 Task: View the HOLIDAY trailer
Action: Mouse moved to (130, 79)
Screenshot: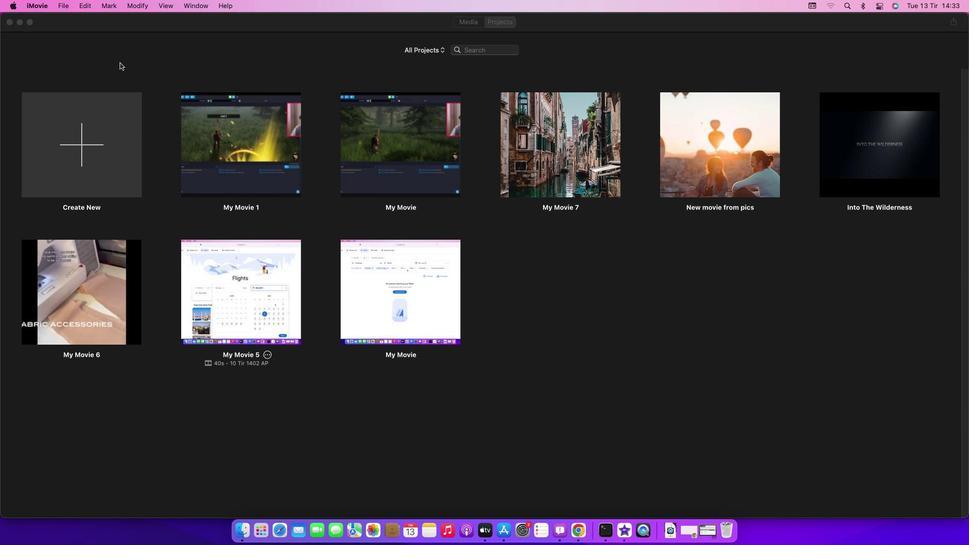 
Action: Mouse pressed left at (130, 79)
Screenshot: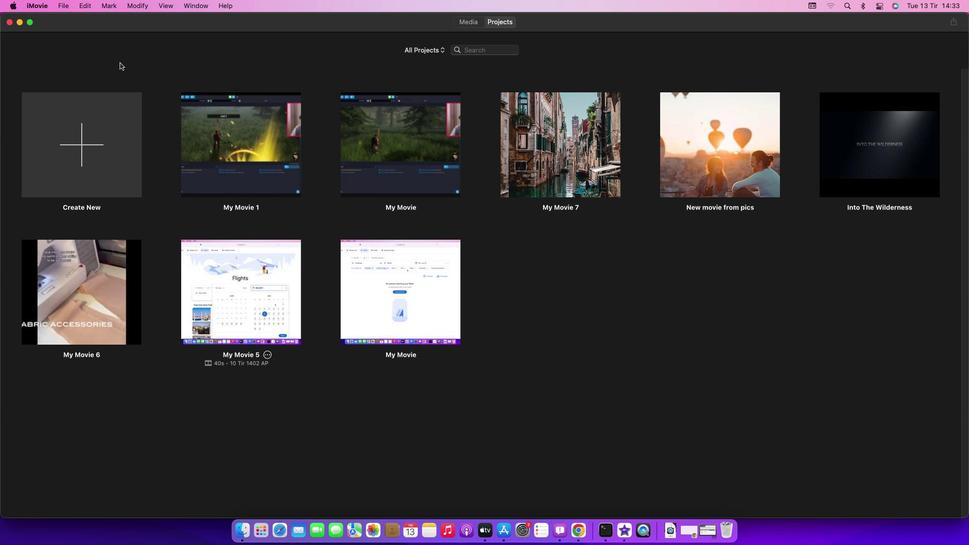 
Action: Mouse moved to (83, 31)
Screenshot: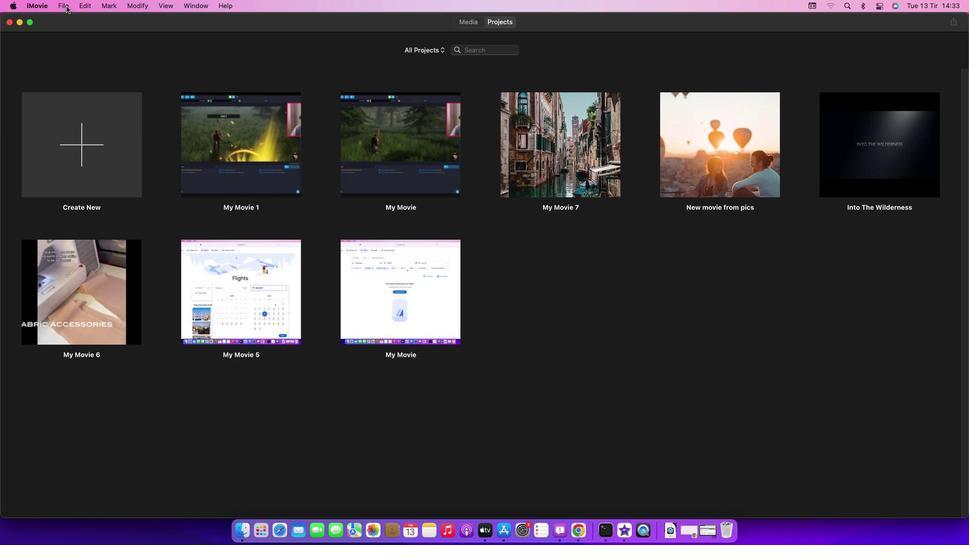 
Action: Mouse pressed left at (83, 31)
Screenshot: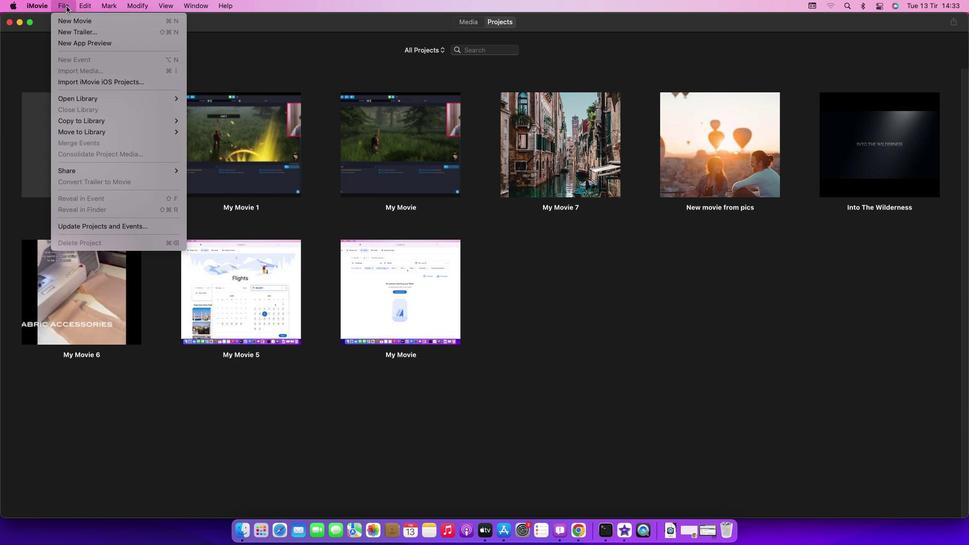 
Action: Mouse moved to (99, 56)
Screenshot: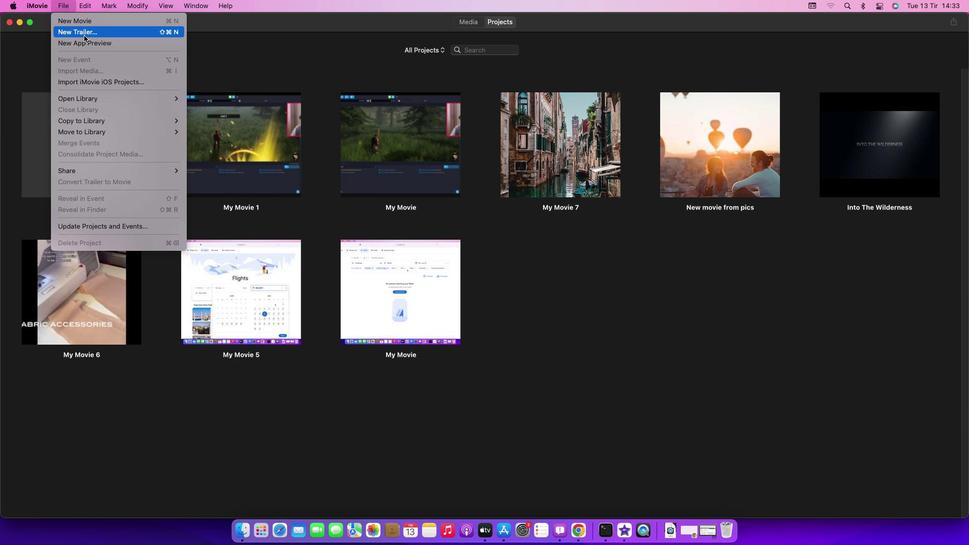 
Action: Mouse pressed left at (99, 56)
Screenshot: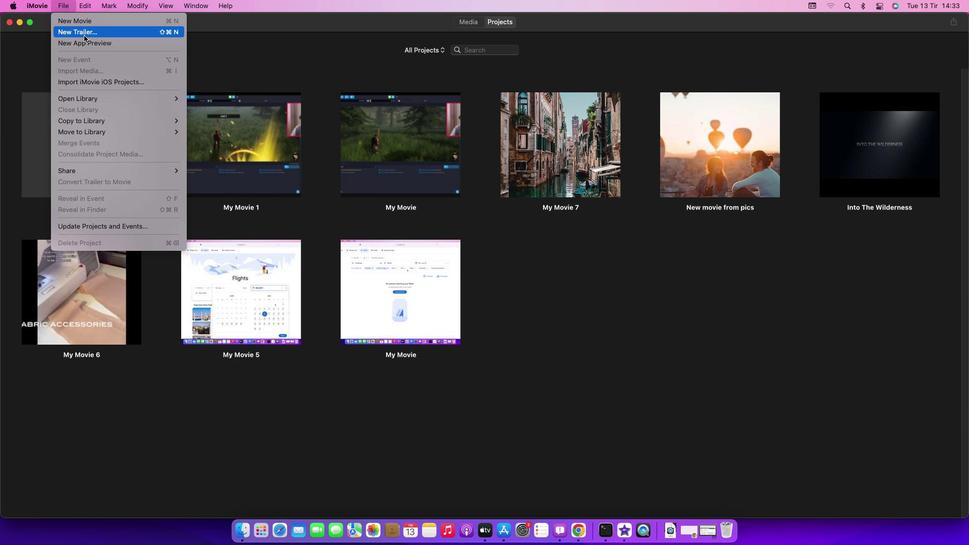 
Action: Mouse moved to (532, 263)
Screenshot: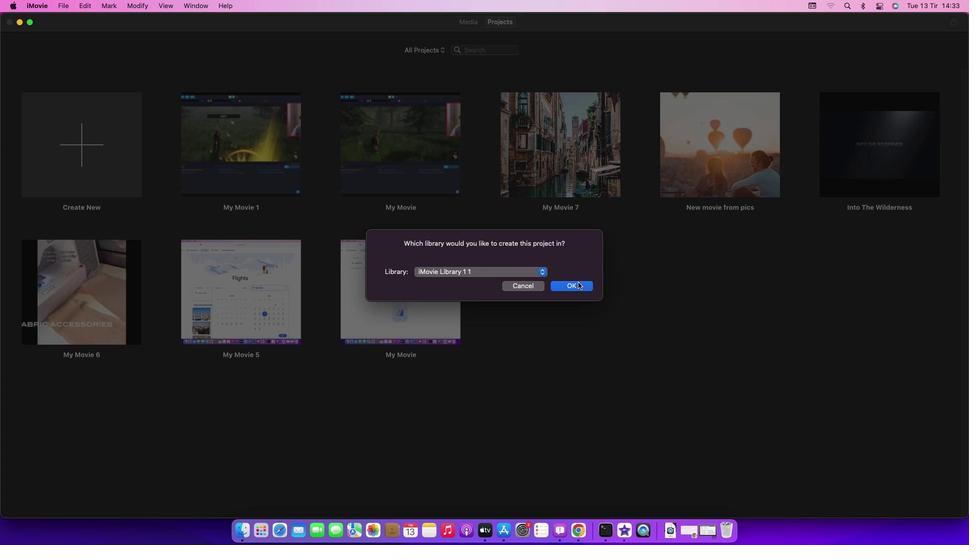 
Action: Mouse pressed left at (532, 263)
Screenshot: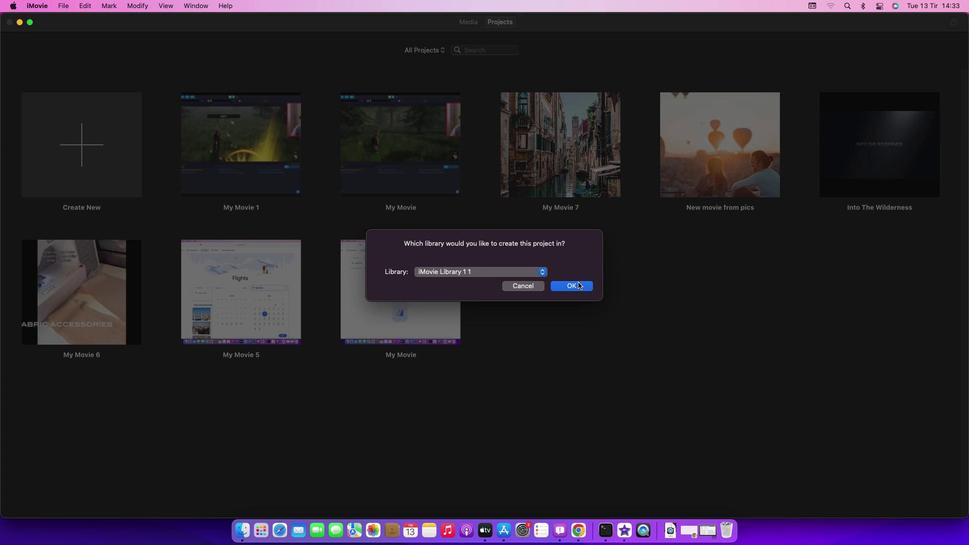 
Action: Mouse moved to (463, 196)
Screenshot: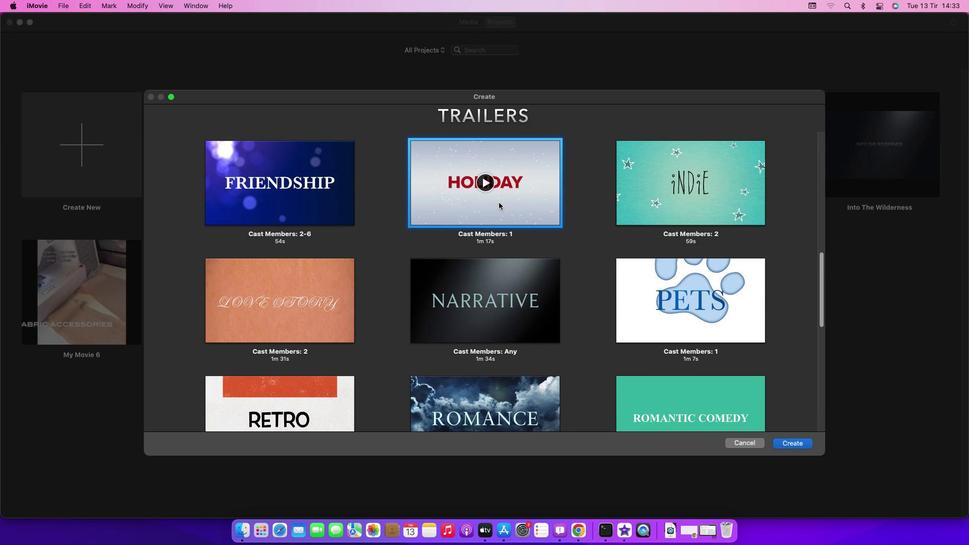 
Action: Mouse pressed left at (463, 196)
Screenshot: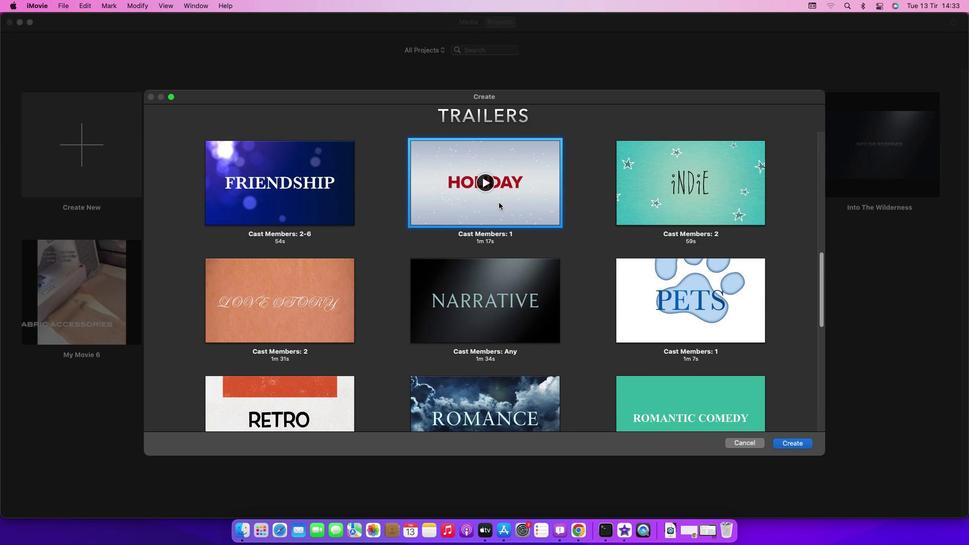 
Action: Mouse moved to (724, 405)
Screenshot: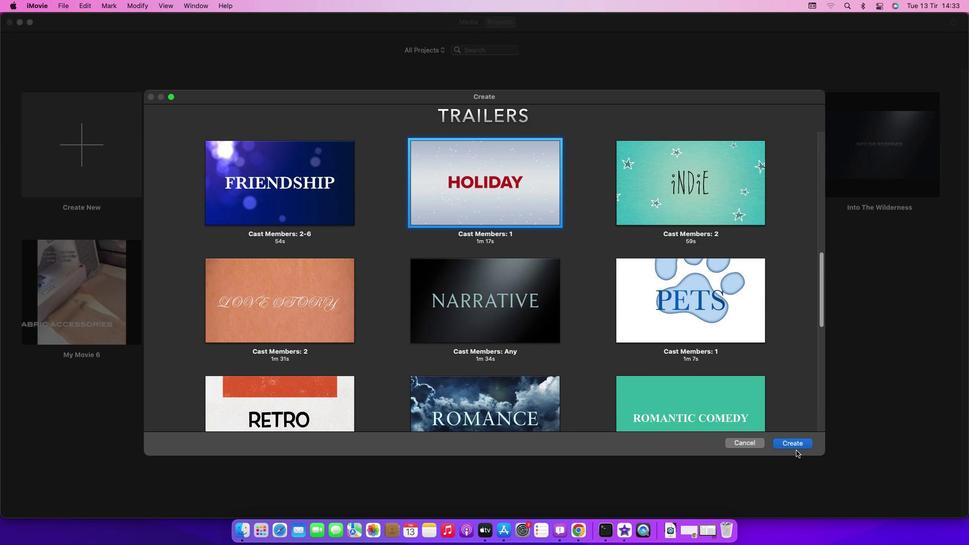 
Action: Mouse pressed left at (724, 405)
Screenshot: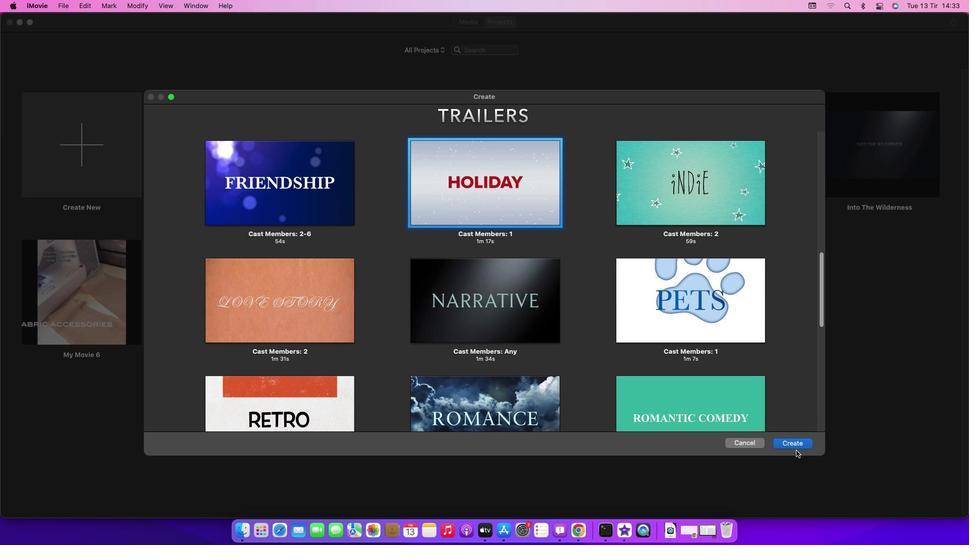 
Action: Mouse moved to (724, 397)
Screenshot: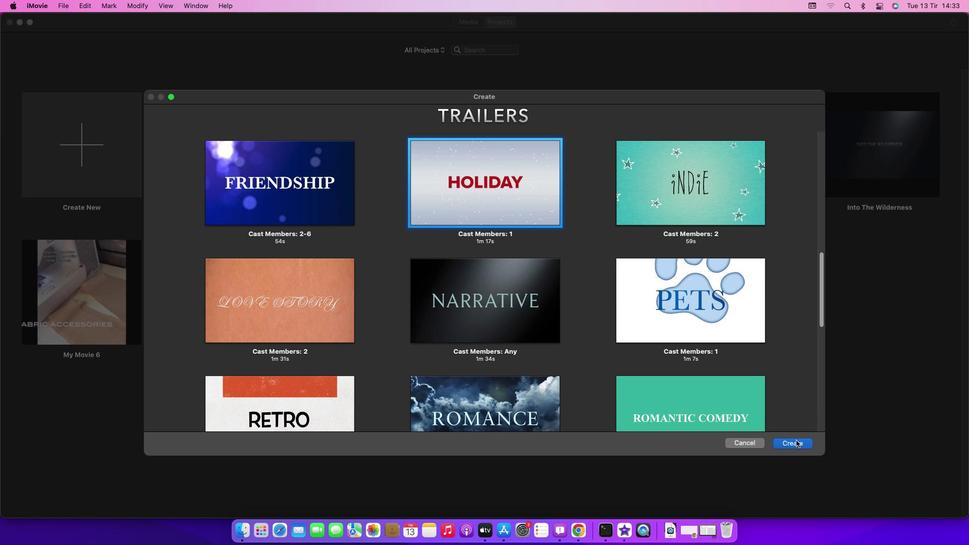 
Action: Mouse pressed left at (724, 397)
Screenshot: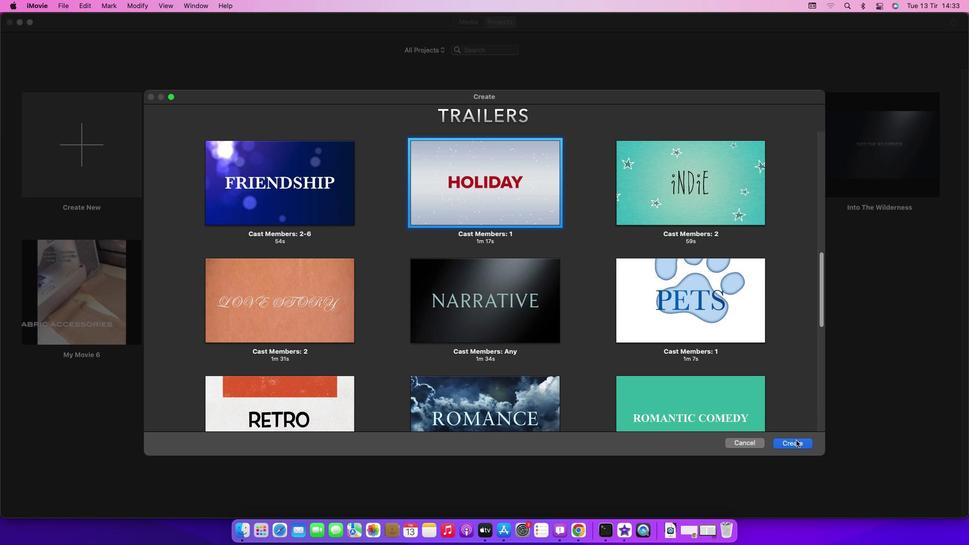
Action: Mouse moved to (527, 268)
Screenshot: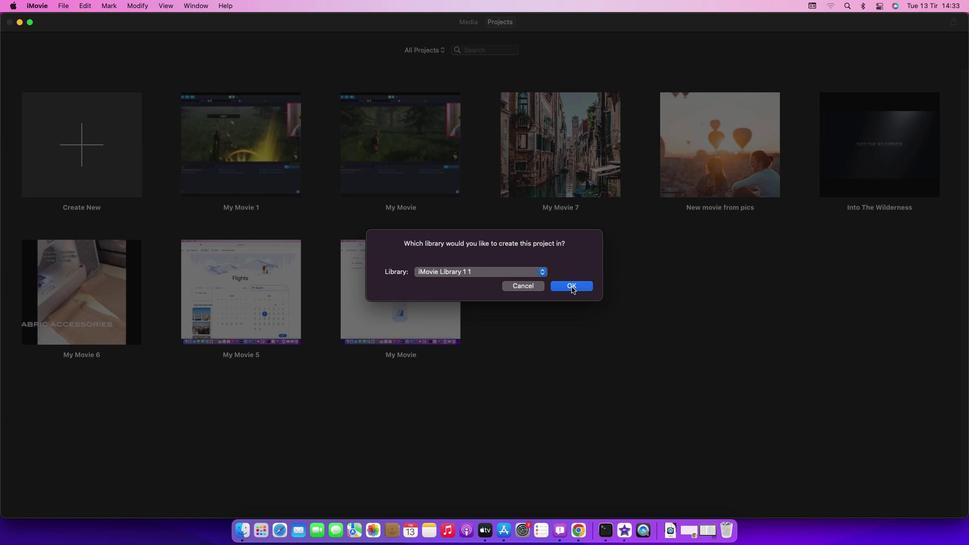 
Action: Mouse pressed left at (527, 268)
Screenshot: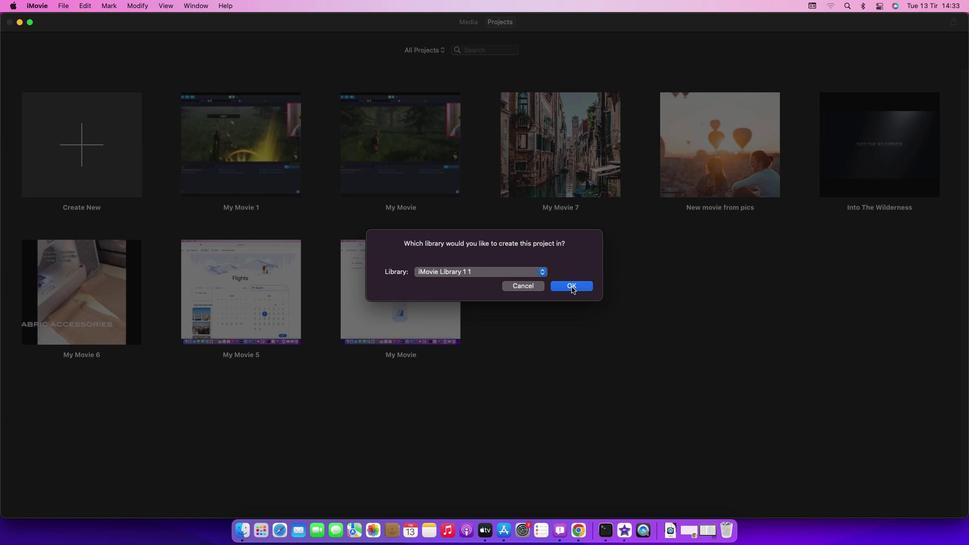 
Action: Mouse moved to (724, 248)
Screenshot: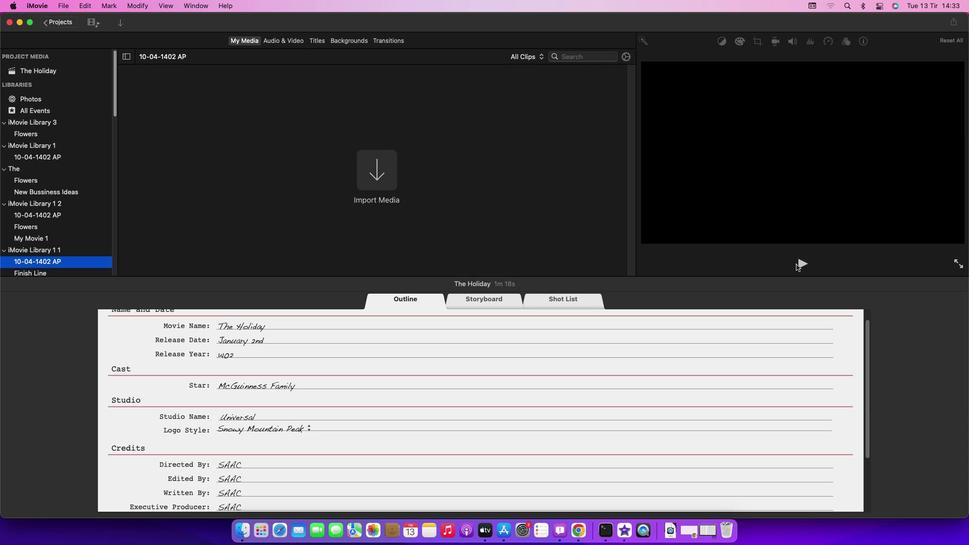 
Action: Mouse pressed left at (724, 248)
Screenshot: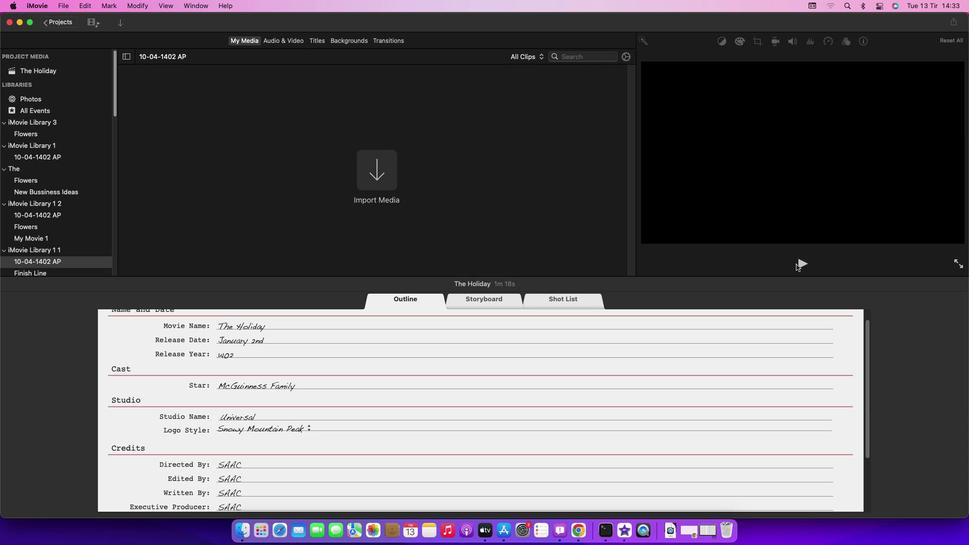 
Action: Mouse moved to (728, 247)
Screenshot: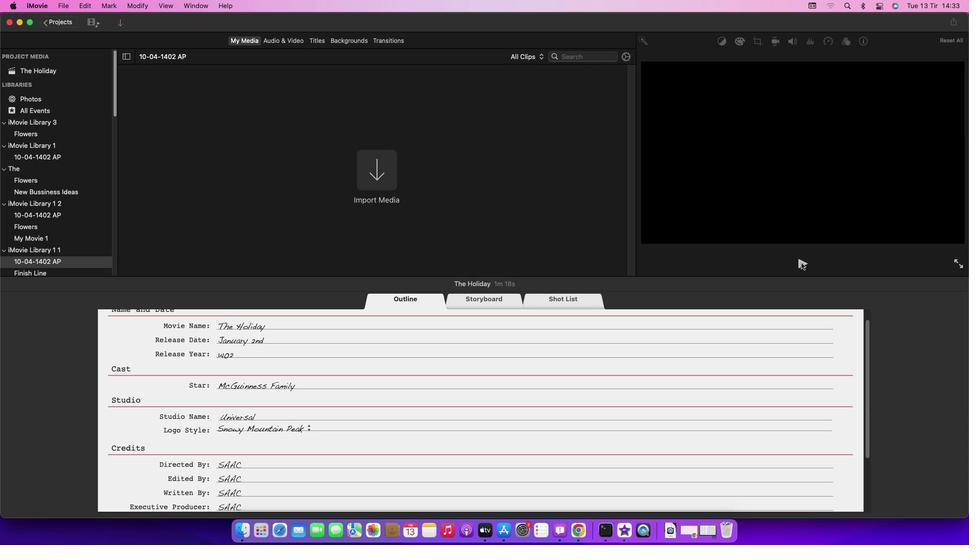 
Action: Mouse pressed left at (728, 247)
Screenshot: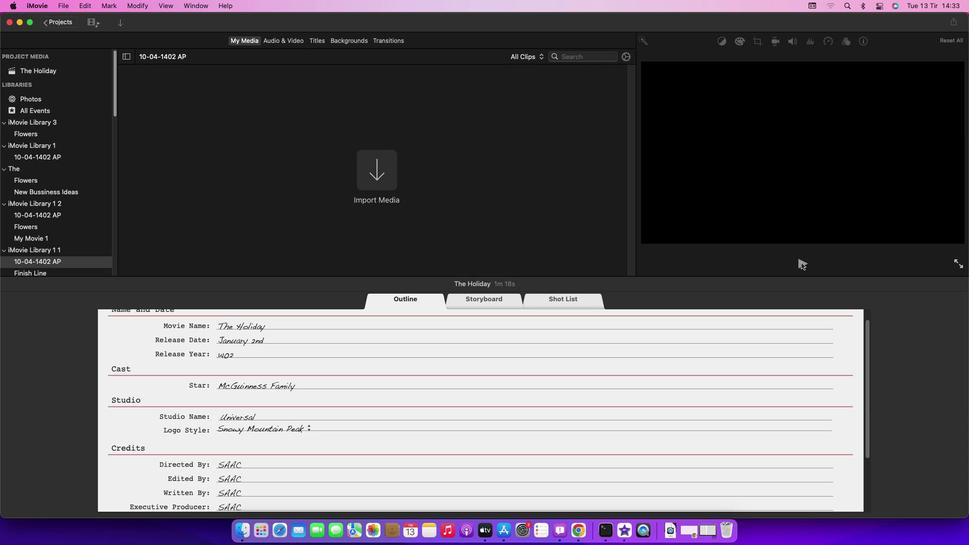 
Action: Mouse moved to (734, 251)
Screenshot: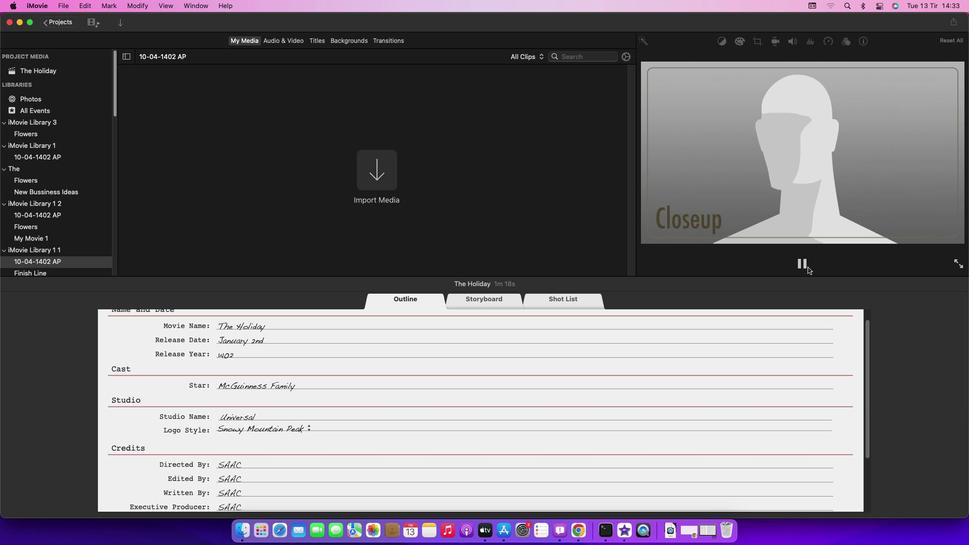 
Action: Mouse pressed left at (734, 251)
Screenshot: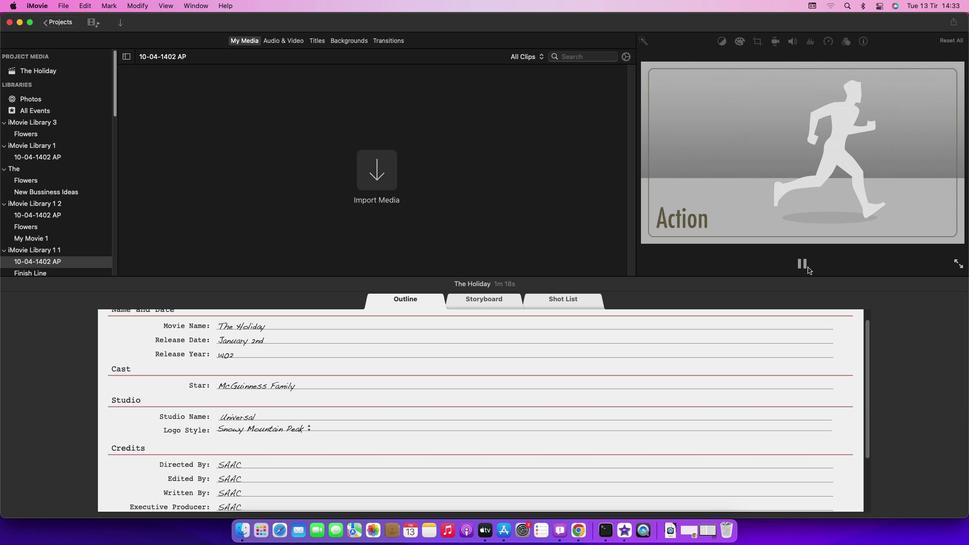
